 Task: Video Editing: Split a video into multiple equal parts.
Action: Mouse moved to (149, 233)
Screenshot: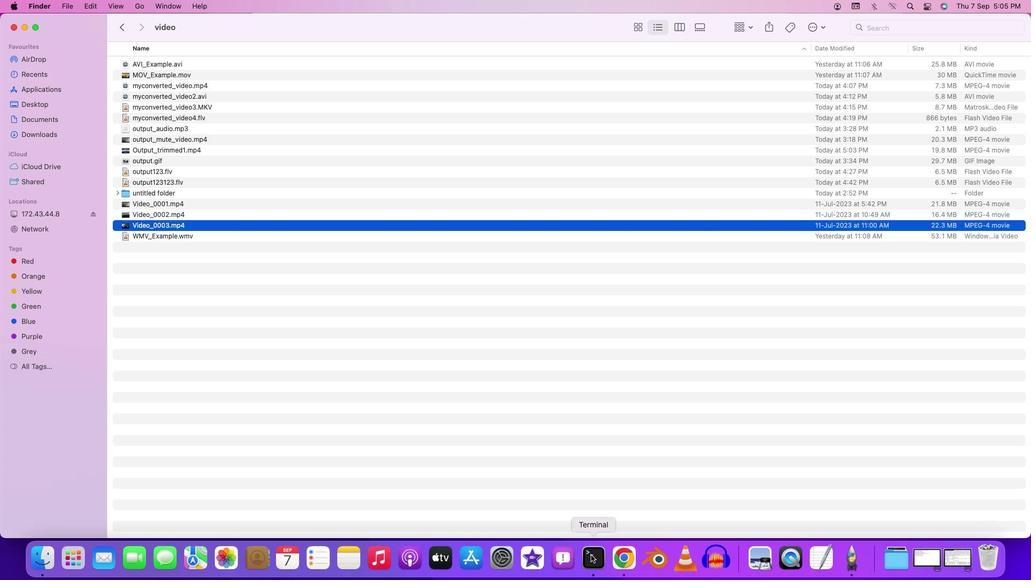 
Action: Mouse pressed right at (149, 233)
Screenshot: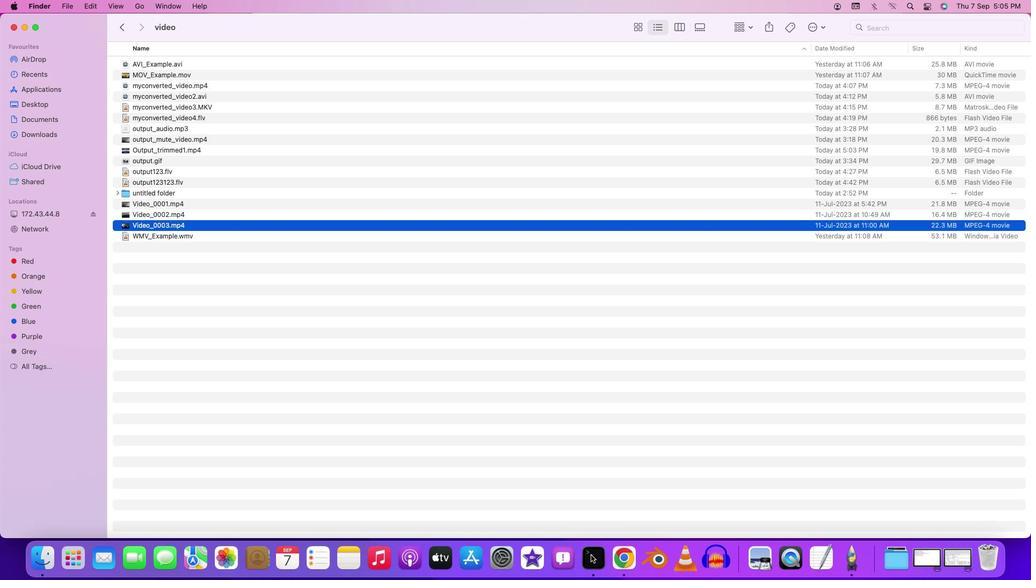 
Action: Mouse moved to (149, 233)
Screenshot: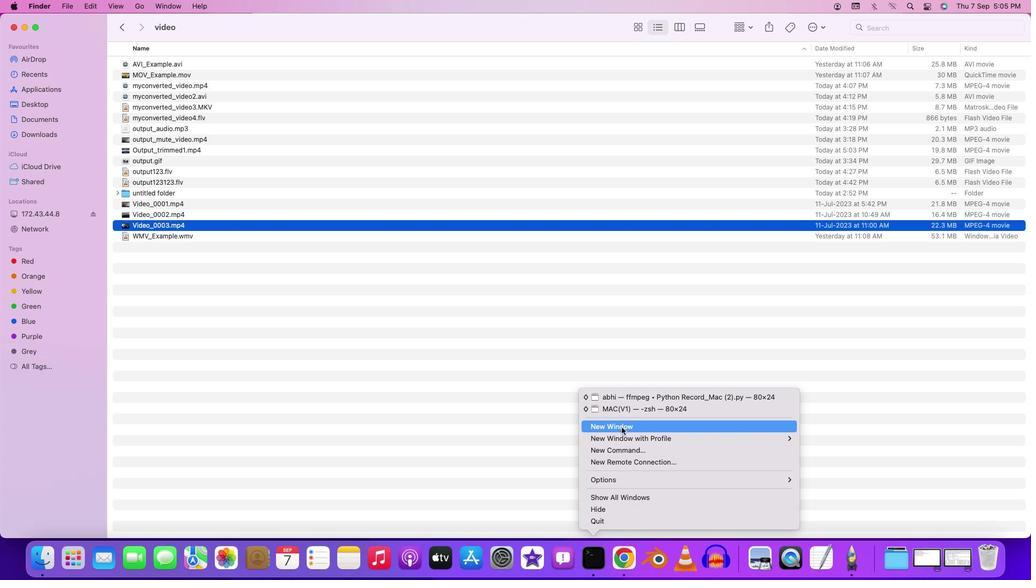 
Action: Mouse pressed left at (149, 233)
Screenshot: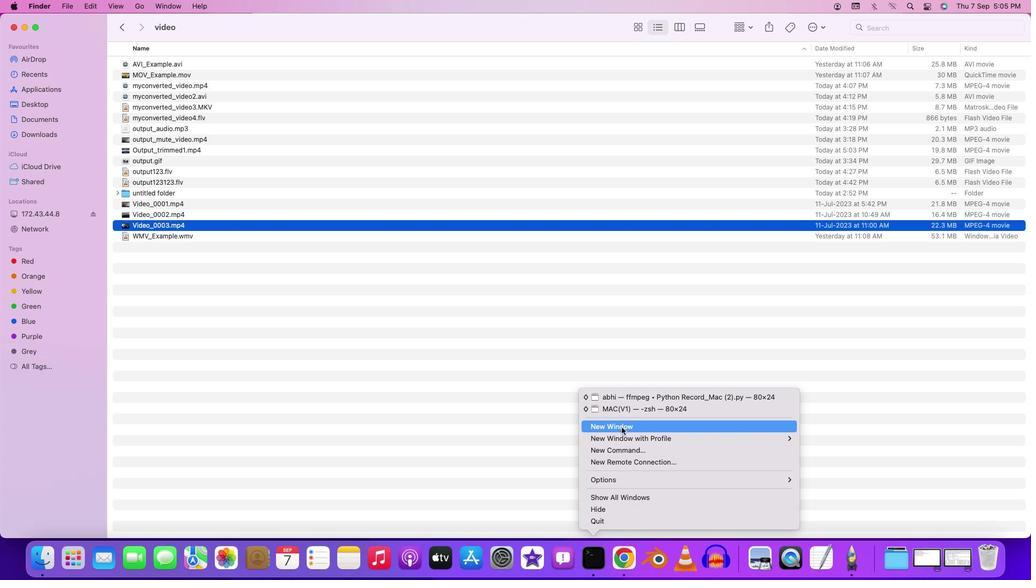 
Action: Mouse moved to (149, 233)
Screenshot: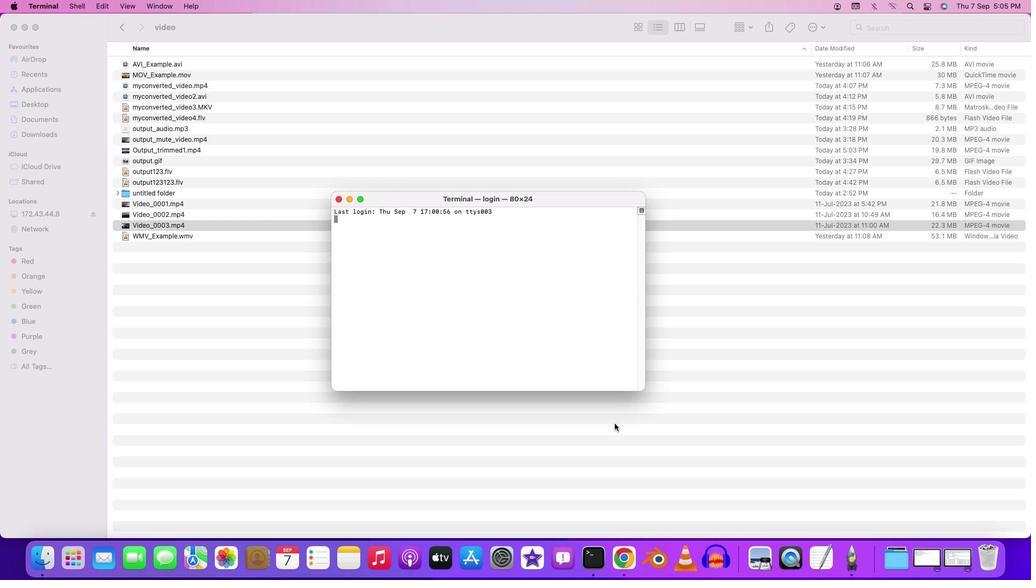 
Action: Key pressed 'c'
Screenshot: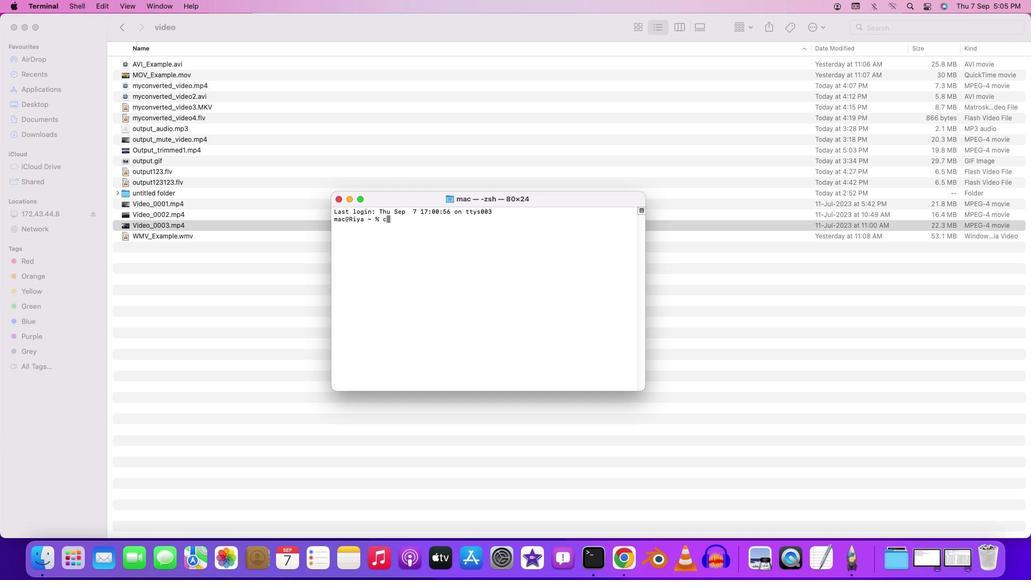 
Action: Mouse moved to (149, 233)
Screenshot: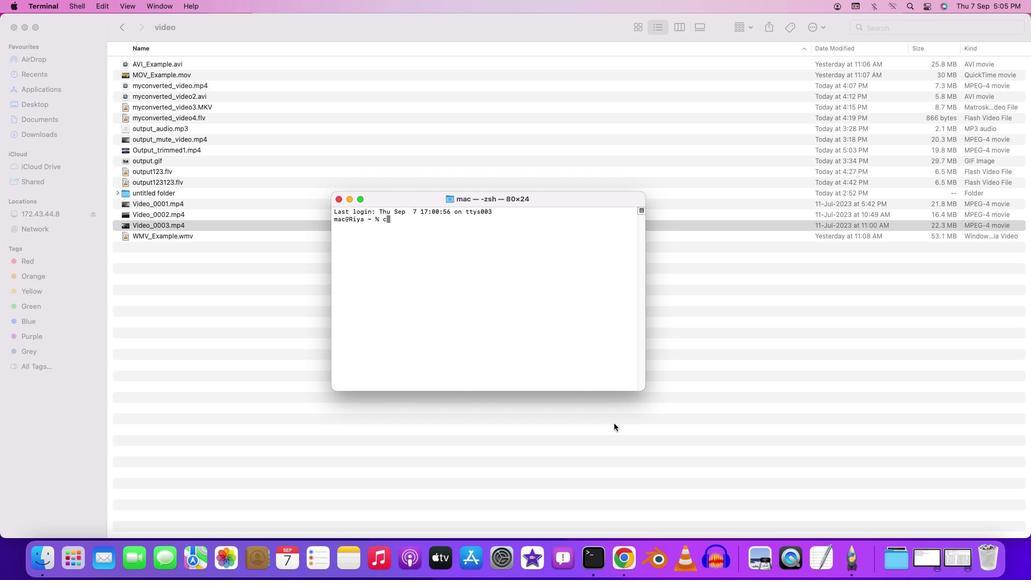 
Action: Key pressed 'd'Key.space'd''e''s''k''t''o''p'Key.enter'c''d'Key.spaceKey.shift'F''F''m''p''e''g'Key.enter'c''d'Key.spaceKey.backspaceKey.space'c''o''n''v''e''r'Key.backspace's'Key.backspace'r''s''i''o''n'Key.enter'c''d'Key.space'v''i''d''e''o'Key.enter'f''f''m''p''e''g'Key.space'-''i'Key.spaceKey.shift'V''i''d''e''o'Key.shift'_''-''-'Key.backspaceKey.backspace'0''0''0''3''.''m''p''4'Key.space'-''c'Key.space'c''o''p''y'Key.space'0''f'Key.backspaceKey.backspace'-''f'Key.spaceKey.backspaceKey.backspace'f'Key.space's''e''g''m''e''n''t'Key.space'-''s''e''g''m''e''n''t'Key.shift'_''t''i''m''e'Key.space'1''5'
Screenshot: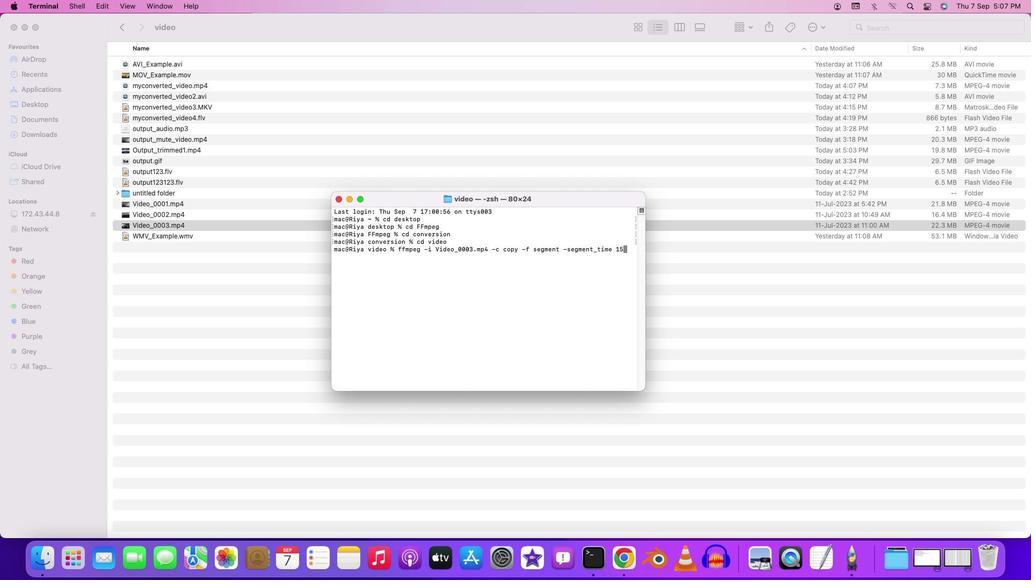 
Action: Mouse moved to (149, 232)
Screenshot: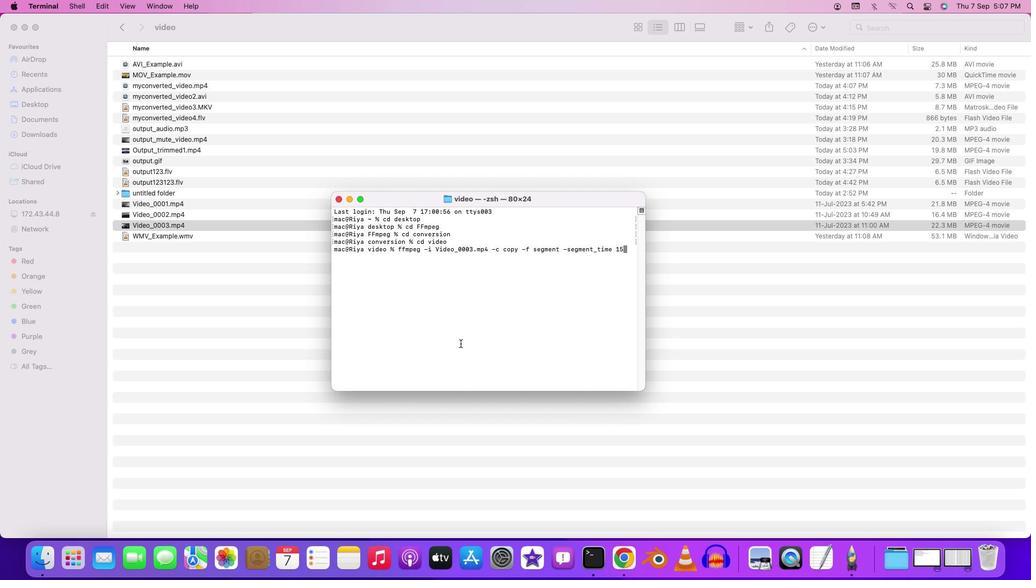 
Action: Key pressed Key.space
Screenshot: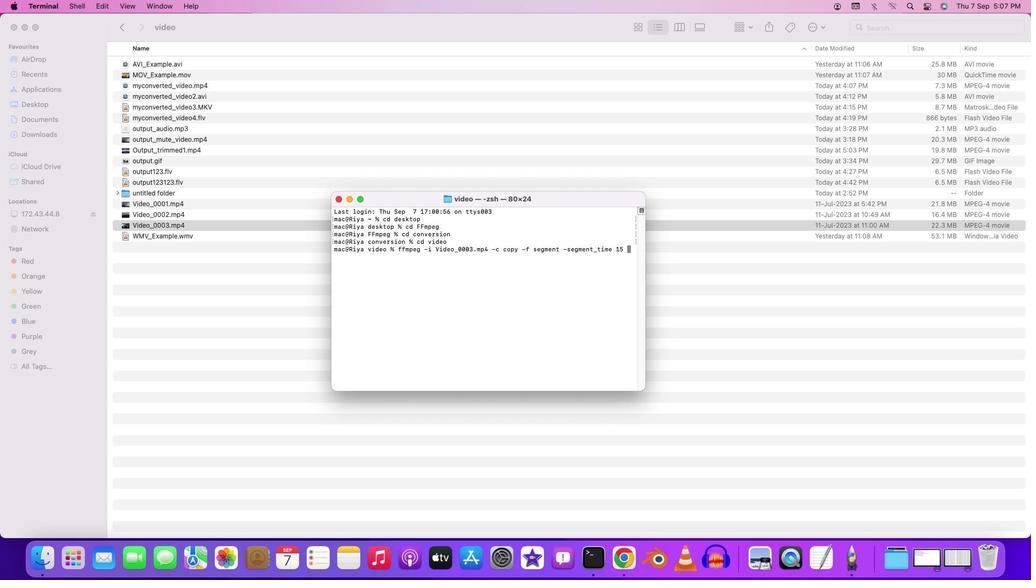 
Action: Mouse moved to (149, 232)
Screenshot: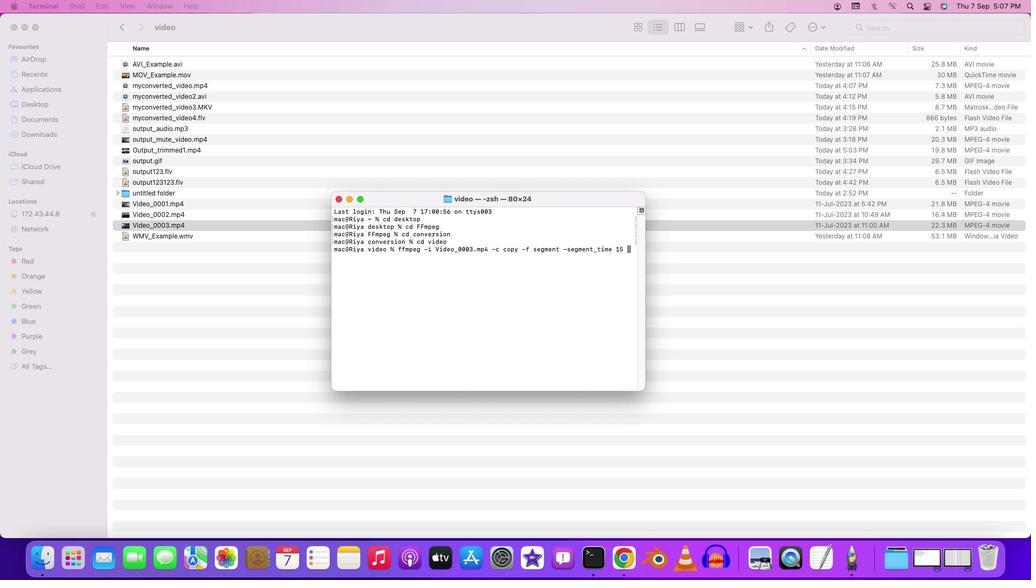
Action: Mouse pressed left at (149, 232)
Screenshot: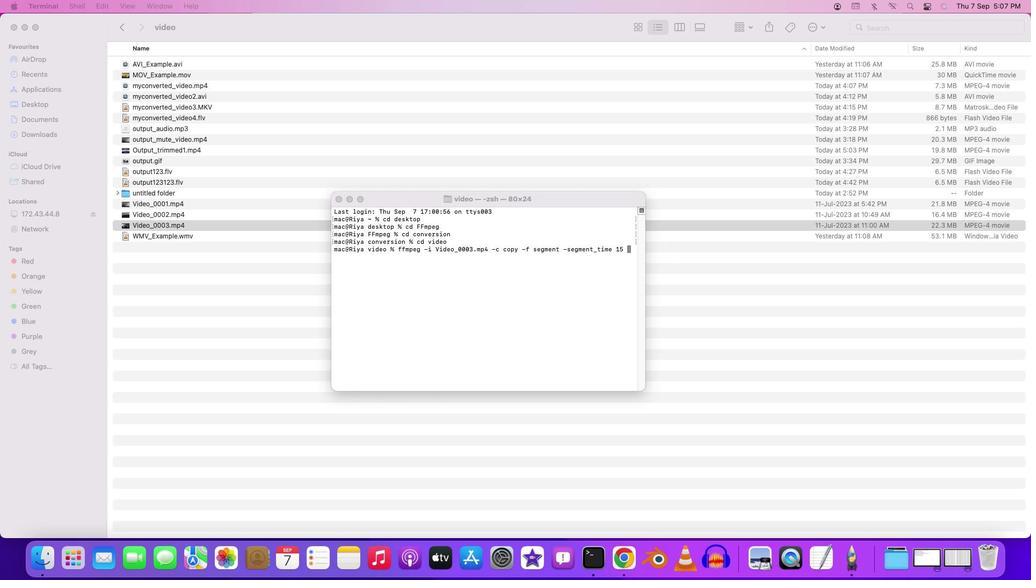 
Action: Mouse moved to (149, 232)
Screenshot: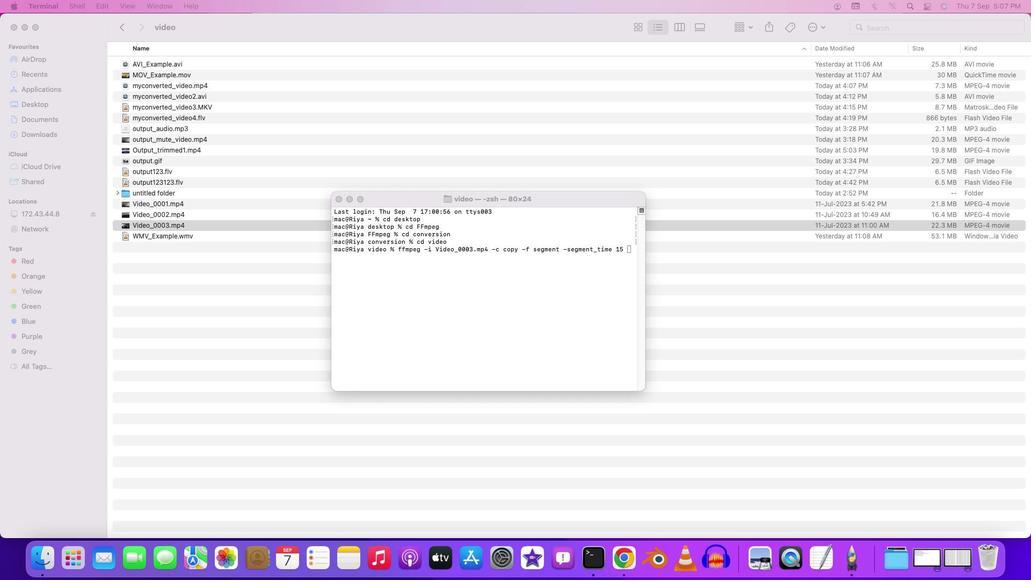 
Action: Mouse pressed left at (149, 232)
Screenshot: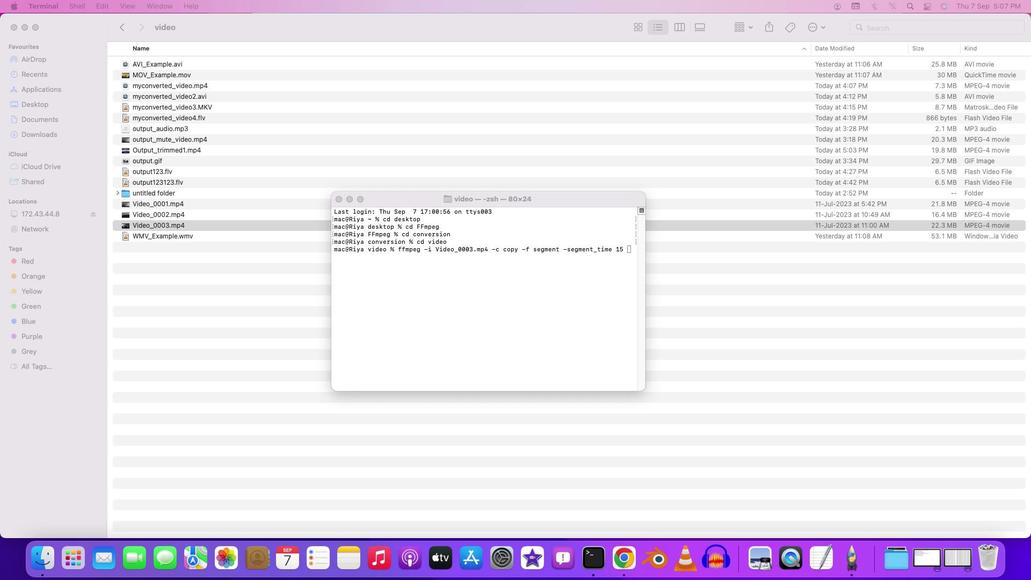 
Action: Mouse moved to (149, 232)
Screenshot: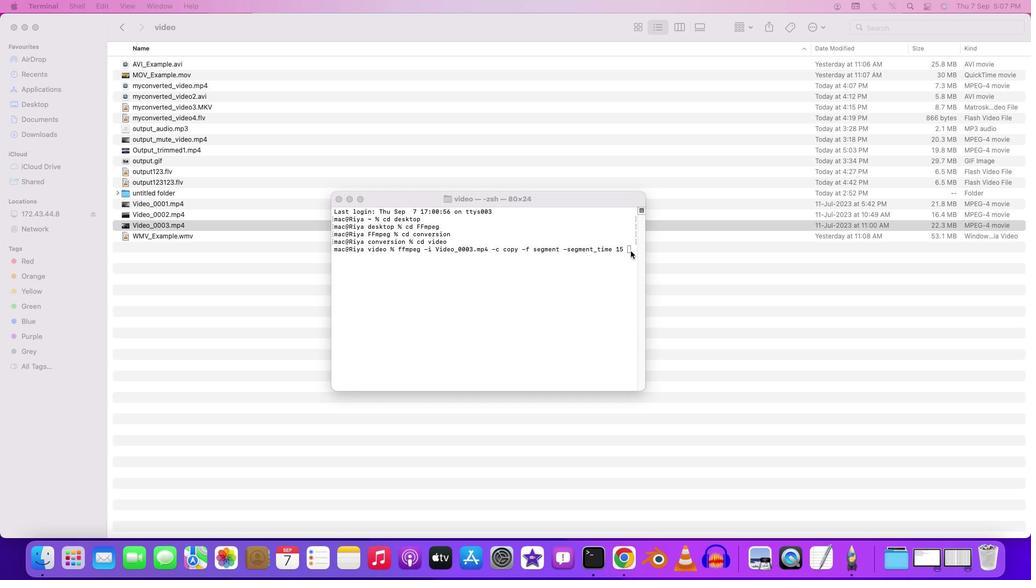 
Action: Mouse pressed left at (149, 232)
Screenshot: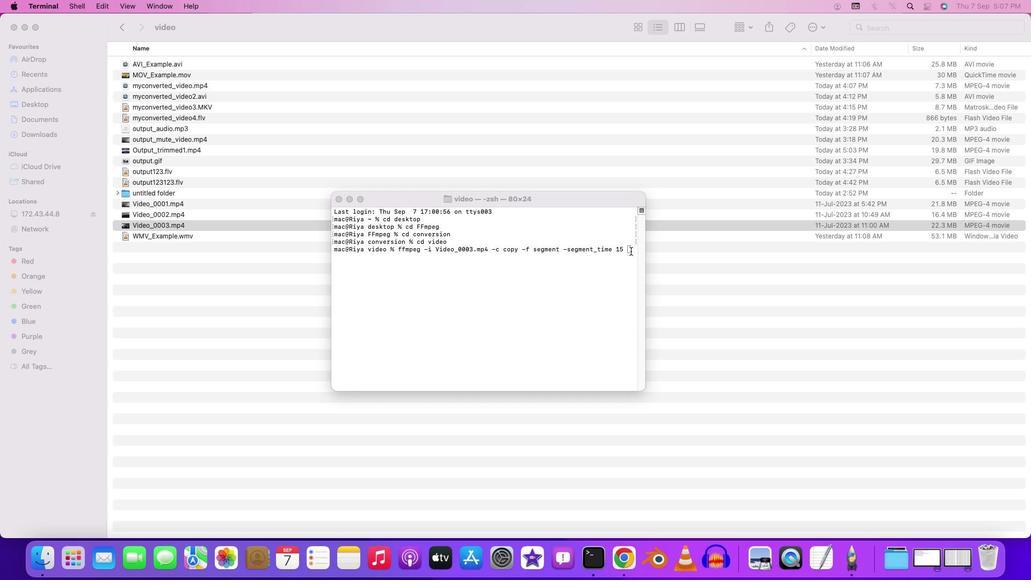 
Action: Mouse moved to (149, 232)
Screenshot: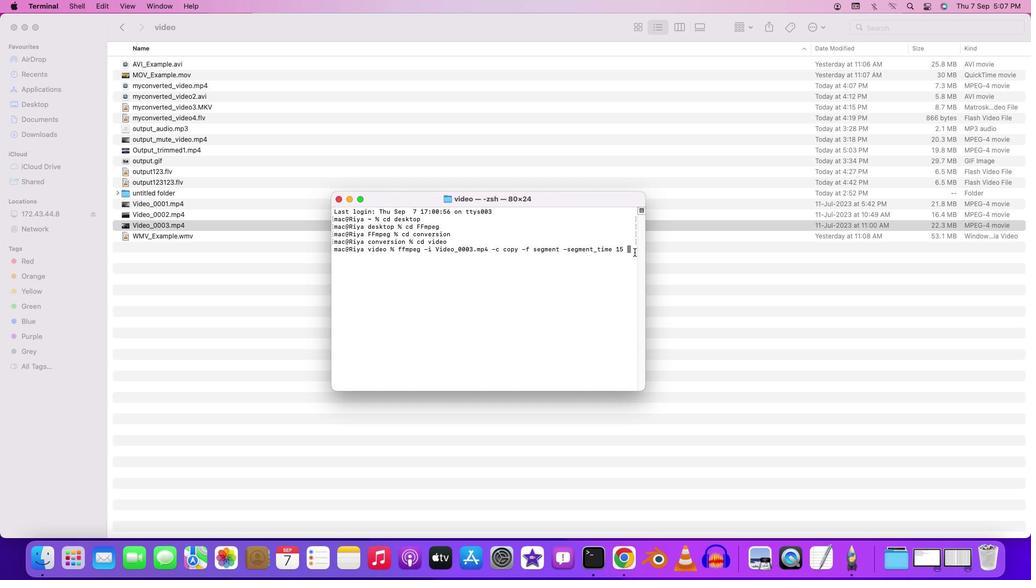 
Action: Key pressed Key.leftKey.rightKey.right'-''r''e''s''e''t'Key.shift'_''t''i''m''e''s''t''a''m''p''s'Key.space'1'Key.space'-''m''a''p'Key.space'0'Key.spaceKey.shift'O''u''t''p''u''t'Key.shift'_''p''a''r''t'Key.shift'_'Key.shift'%''0''3''d''.'
Screenshot: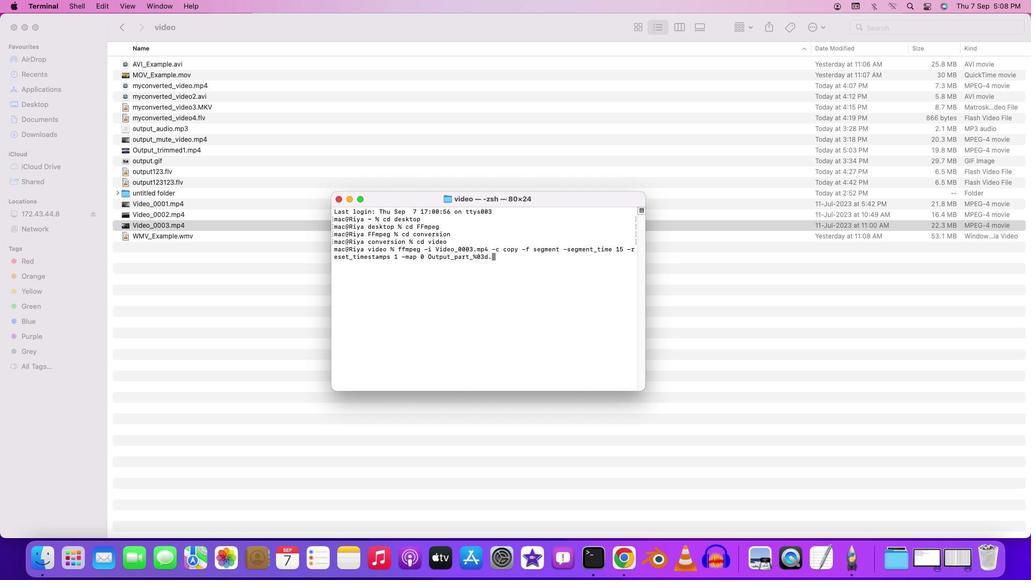 
Action: Mouse moved to (149, 232)
Screenshot: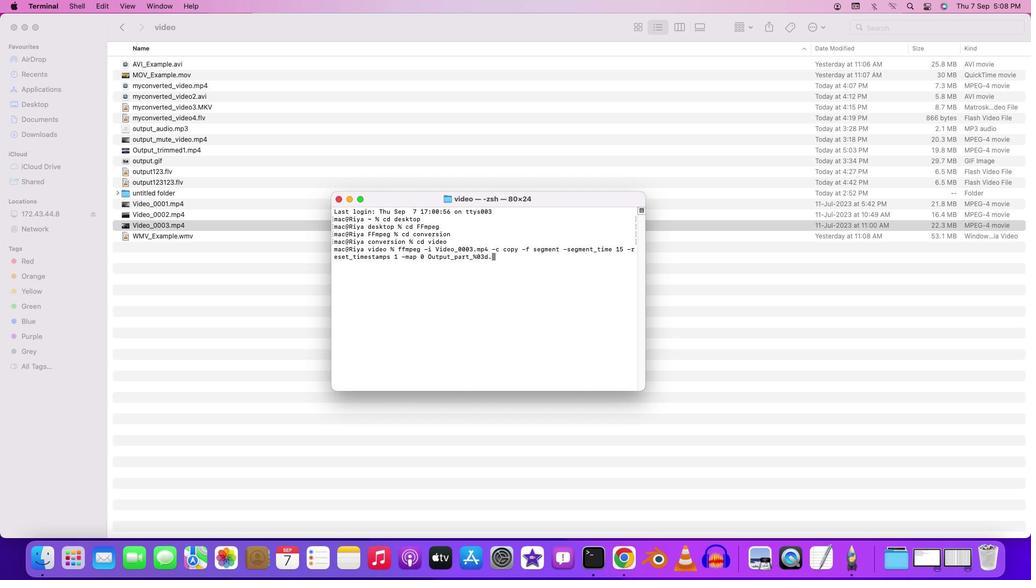 
Action: Mouse pressed left at (149, 232)
Screenshot: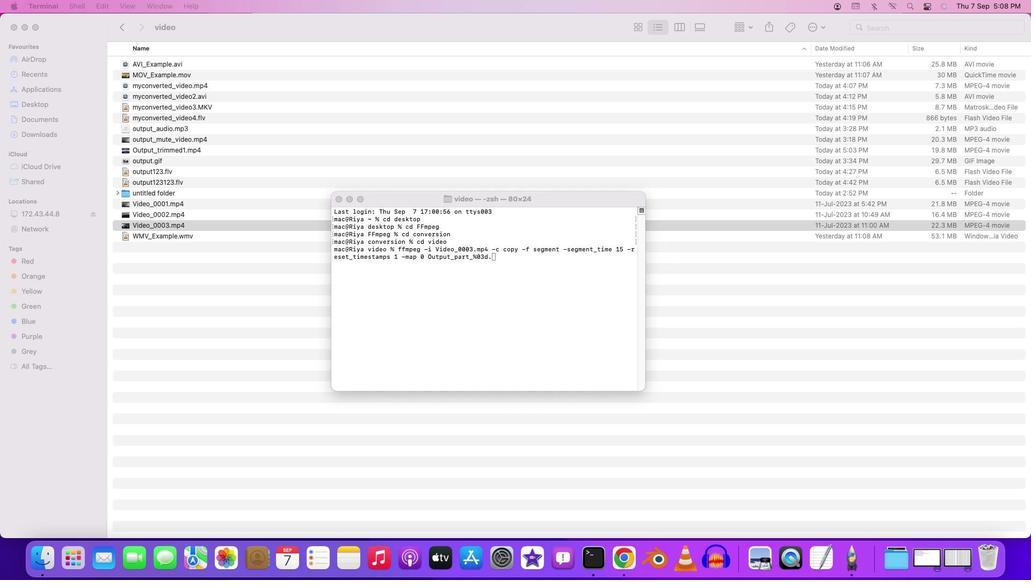 
Action: Mouse moved to (149, 232)
Screenshot: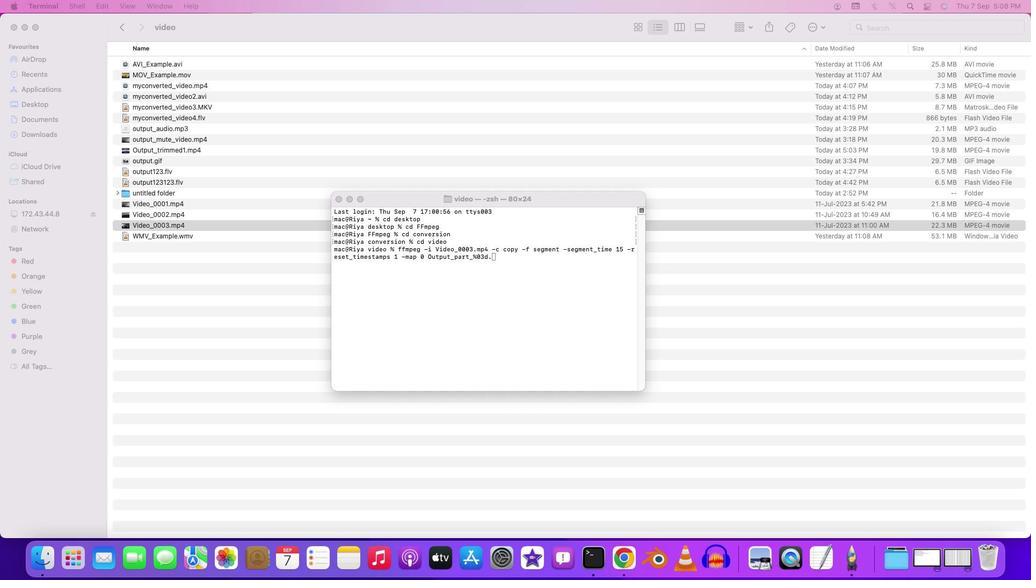 
Action: Mouse pressed left at (149, 232)
Screenshot: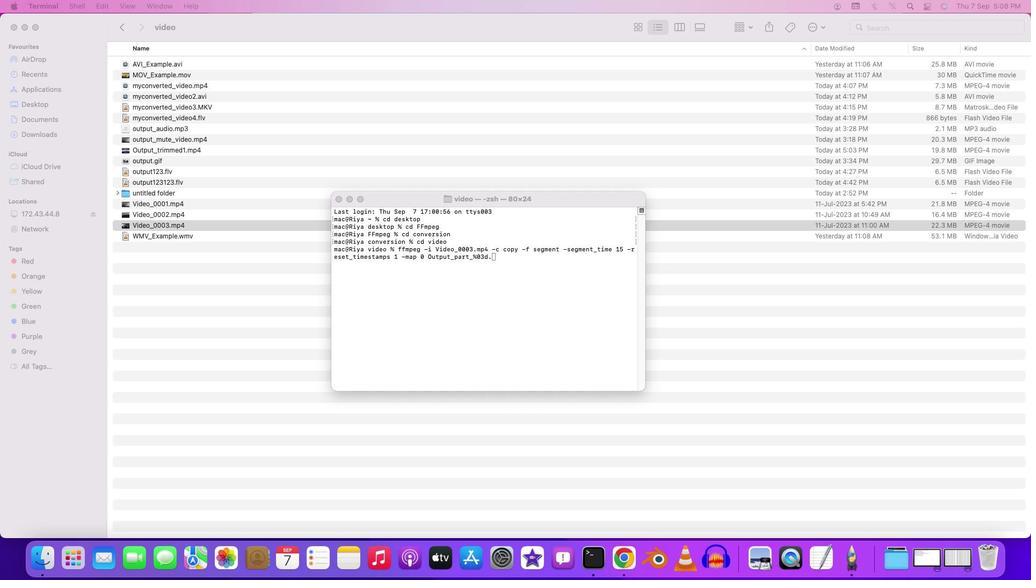 
Action: Mouse moved to (149, 232)
Screenshot: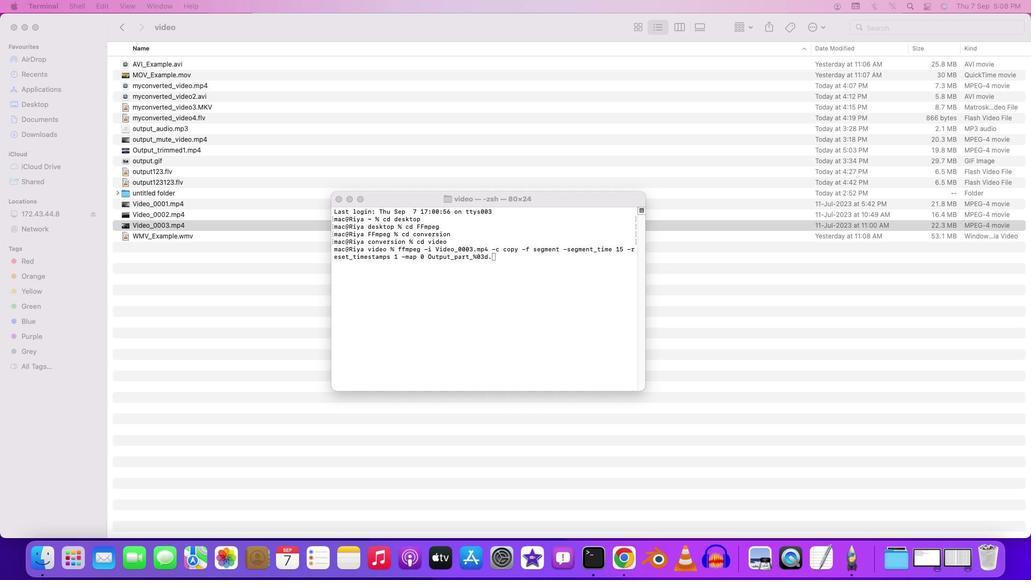 
Action: Mouse pressed left at (149, 232)
Screenshot: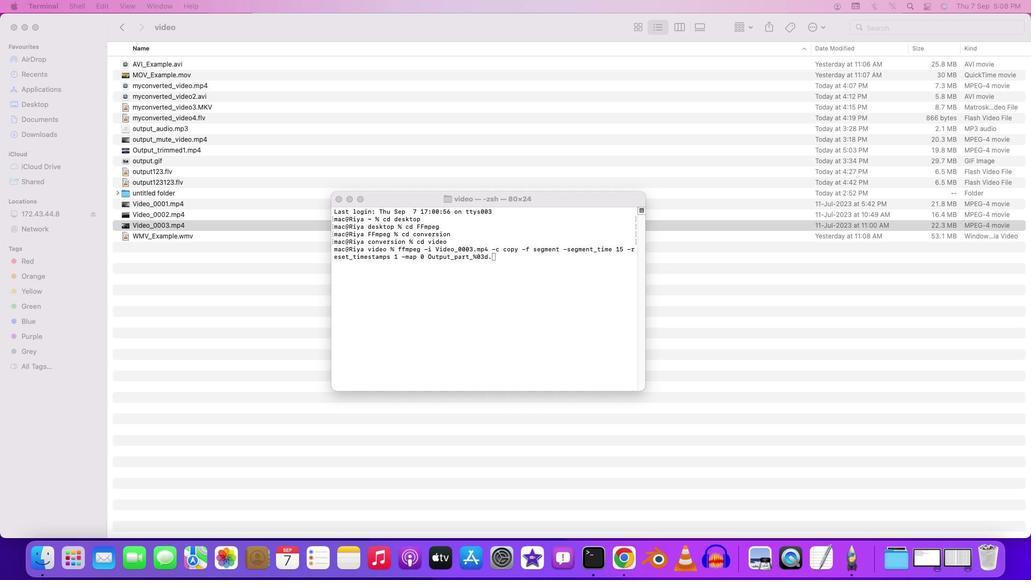 
Action: Mouse moved to (149, 232)
Screenshot: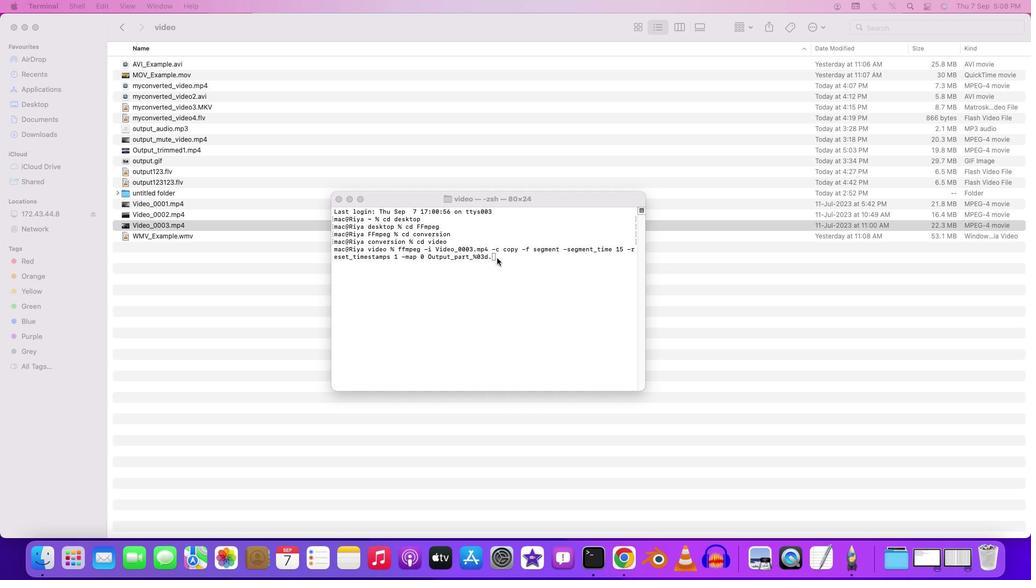 
Action: Mouse pressed left at (149, 232)
Screenshot: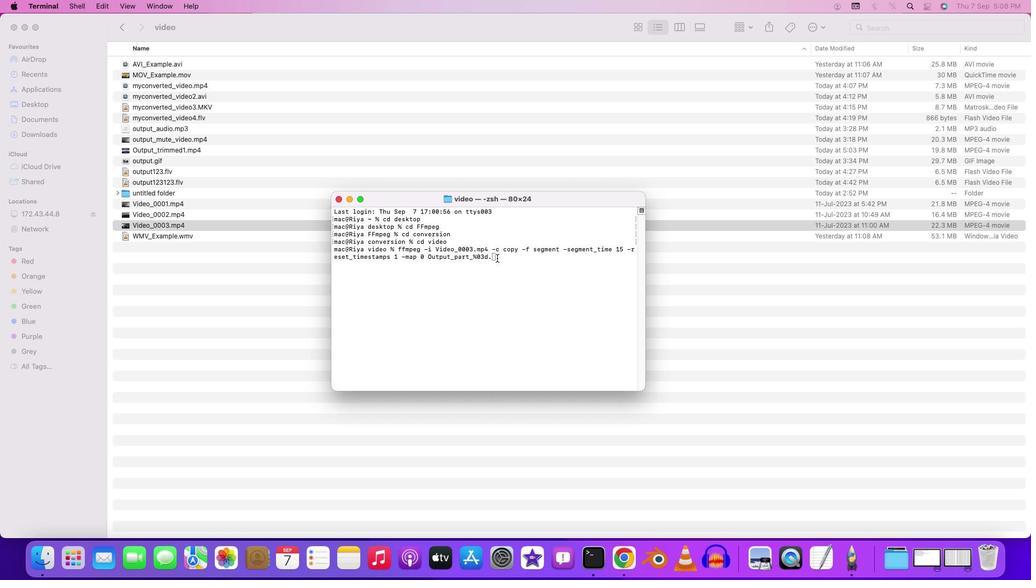 
Action: Mouse moved to (149, 232)
Screenshot: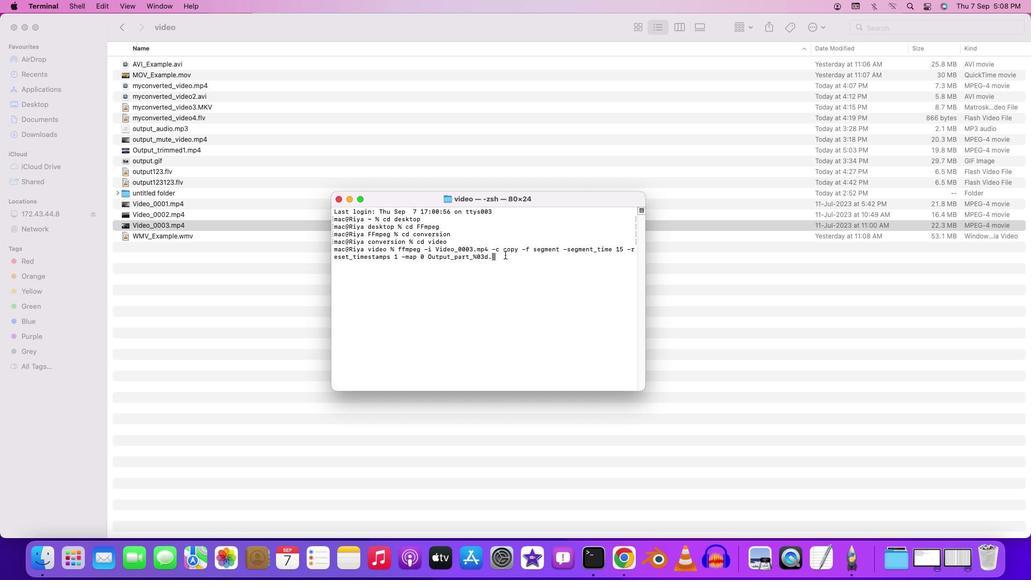 
Action: Key pressed Key.backspace'.''m''p''4'Key.enter
Screenshot: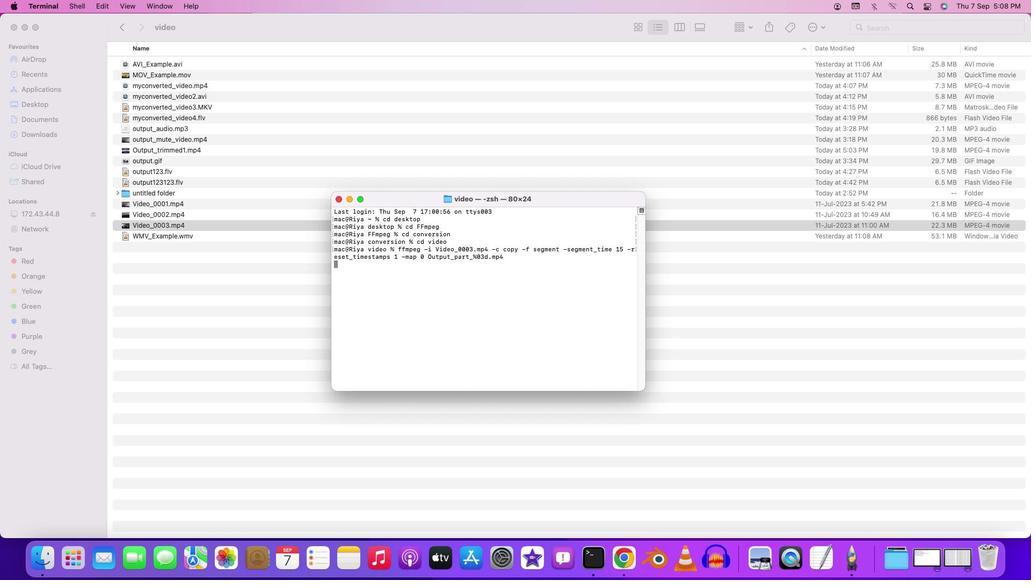
Action: Mouse moved to (149, 232)
Screenshot: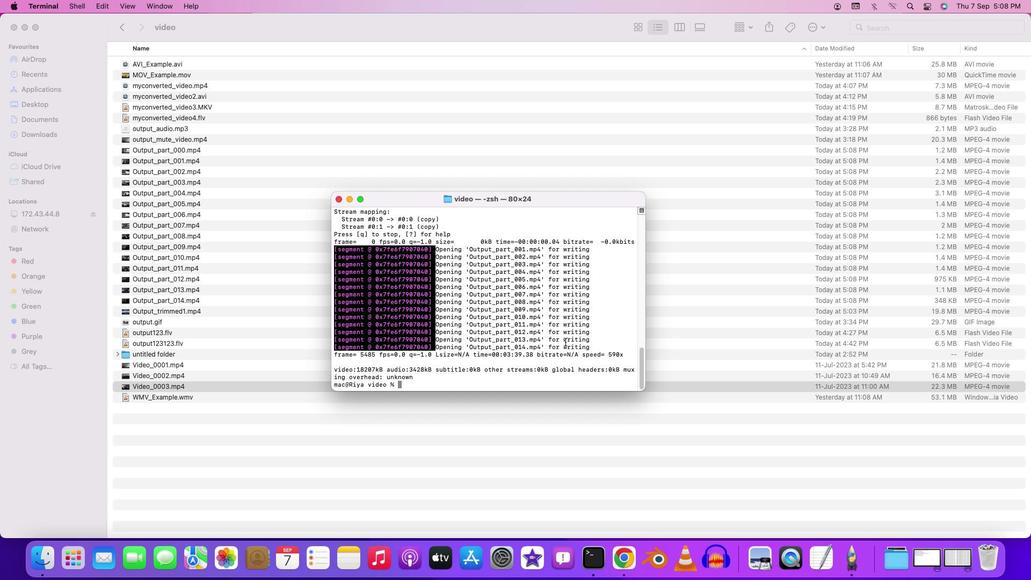 
